 Task: Set and save the audio visualization to the Spectrometer.
Action: Mouse moved to (46, 12)
Screenshot: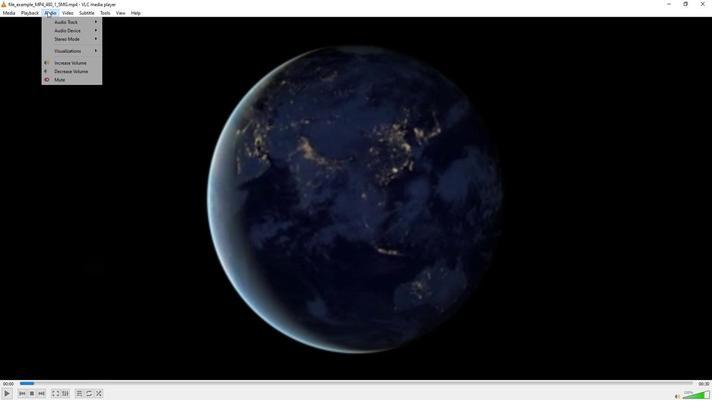 
Action: Mouse pressed left at (46, 12)
Screenshot: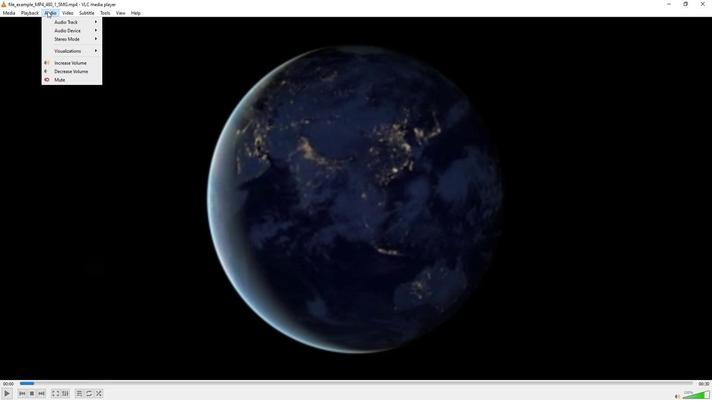
Action: Mouse moved to (67, 50)
Screenshot: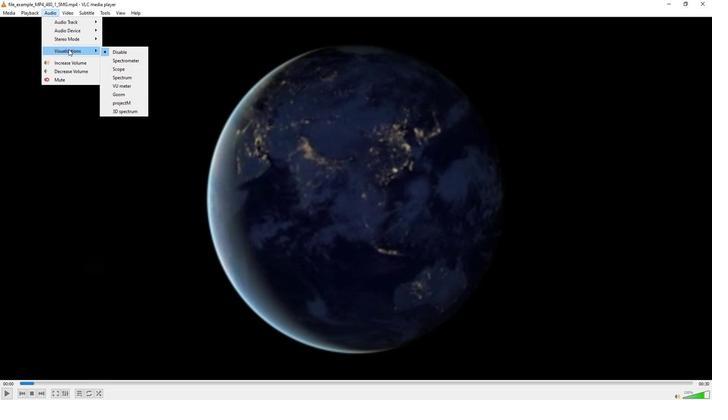 
Action: Mouse pressed left at (67, 50)
Screenshot: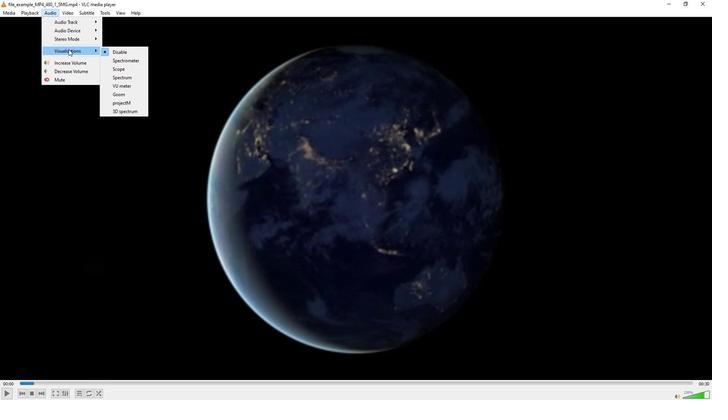 
Action: Mouse moved to (122, 62)
Screenshot: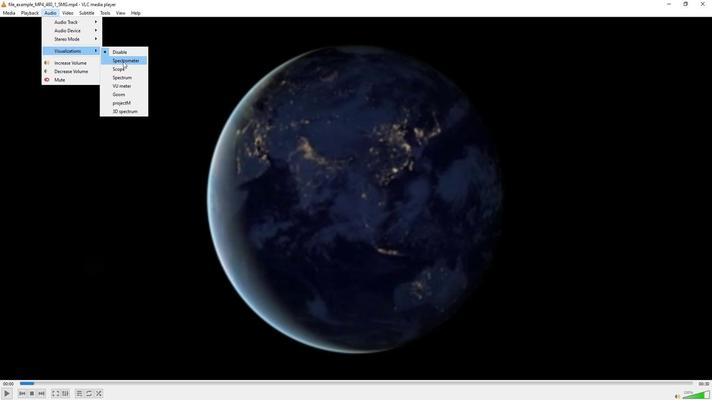 
Action: Mouse pressed left at (122, 62)
Screenshot: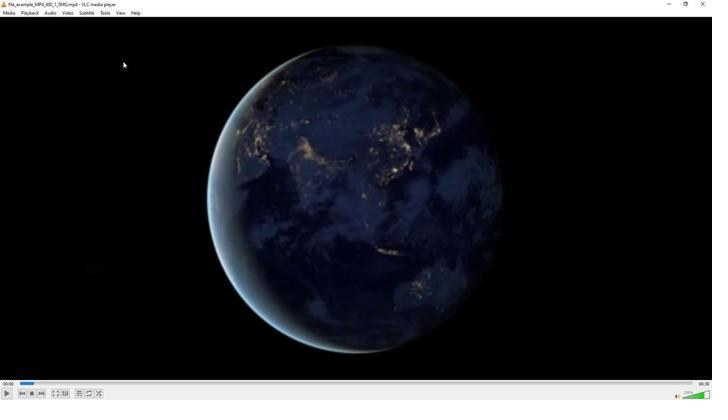
Action: Mouse moved to (127, 65)
Screenshot: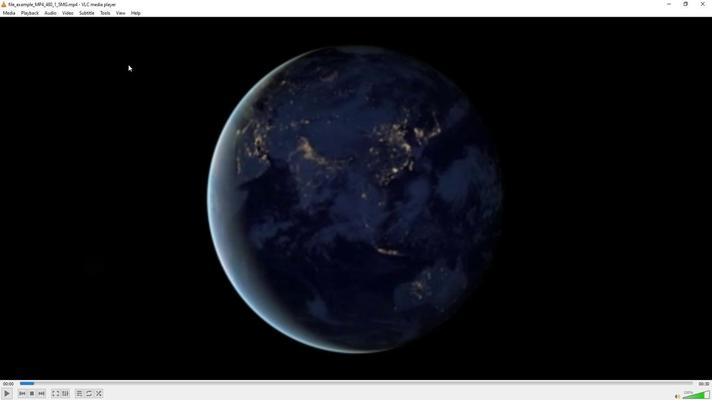 
